 Task: Copy your referral link.
Action: Mouse moved to (54, 78)
Screenshot: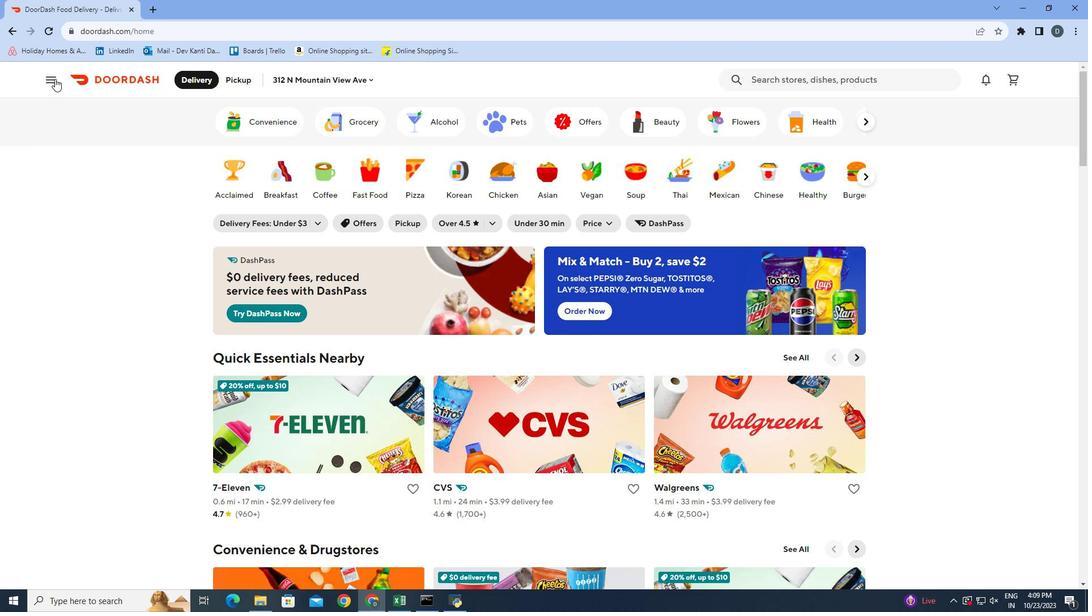 
Action: Mouse pressed left at (54, 78)
Screenshot: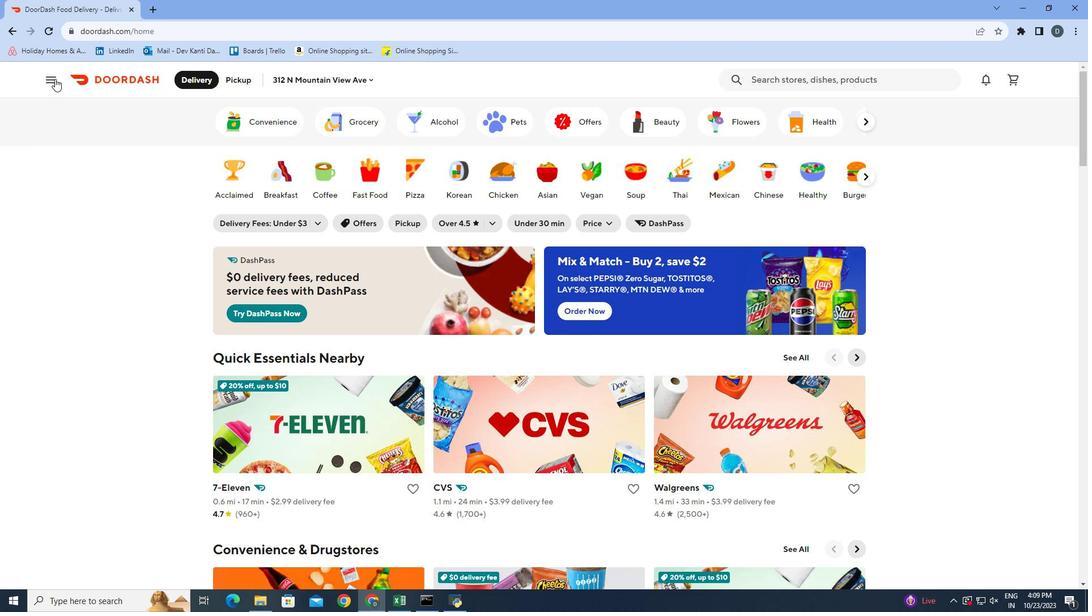 
Action: Mouse moved to (96, 354)
Screenshot: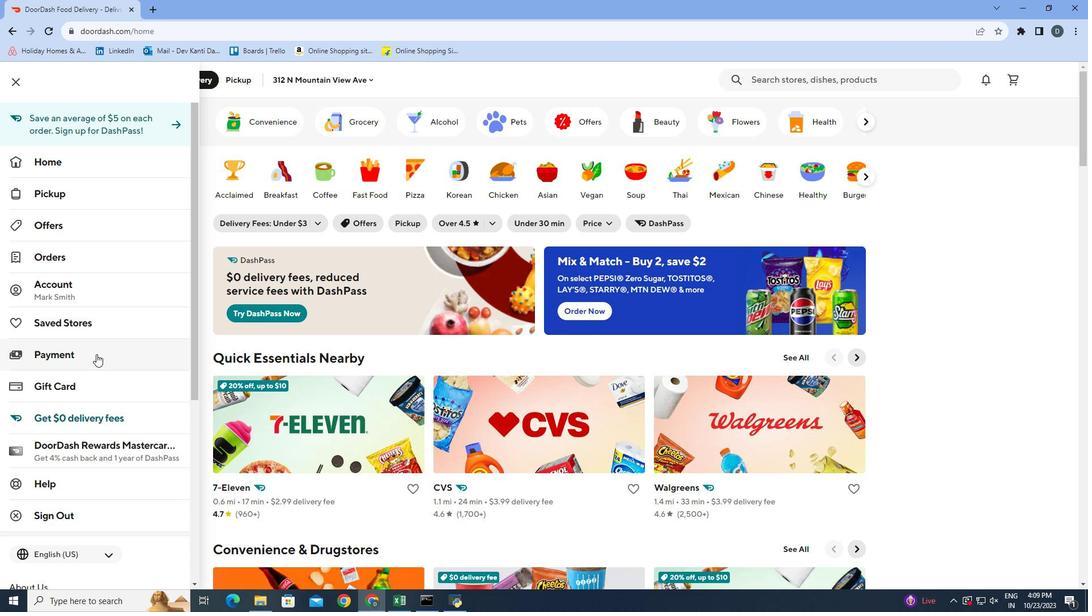 
Action: Mouse pressed left at (96, 354)
Screenshot: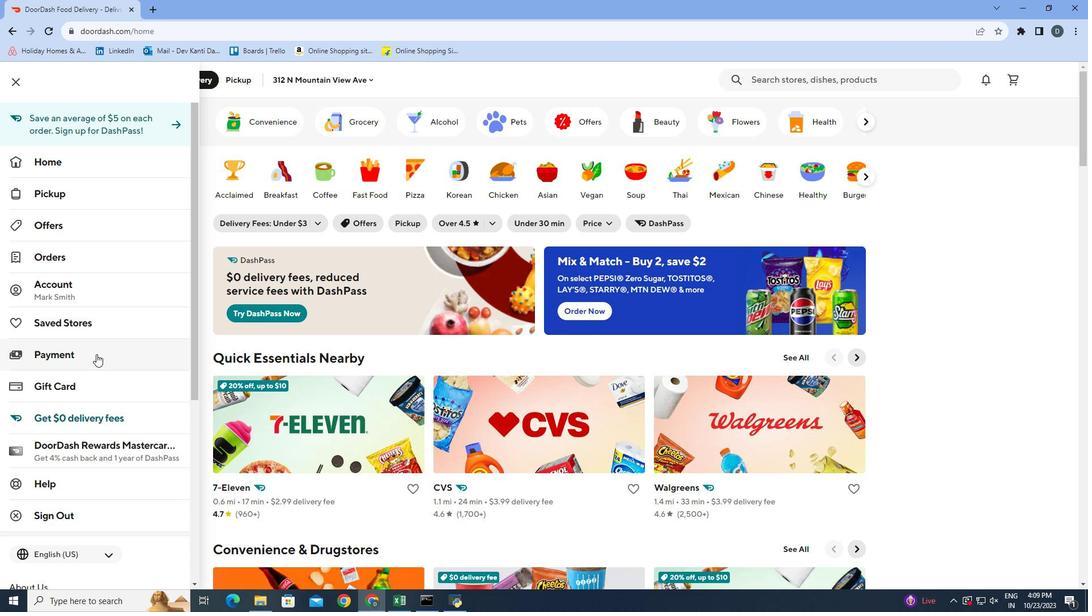 
Action: Mouse moved to (771, 286)
Screenshot: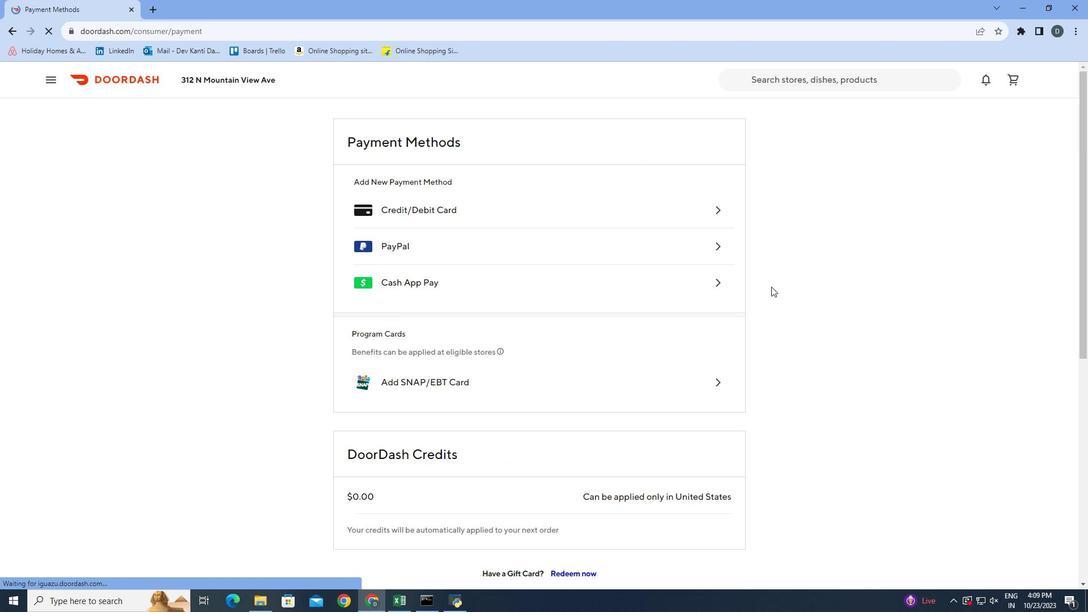
Action: Mouse scrolled (771, 286) with delta (0, 0)
Screenshot: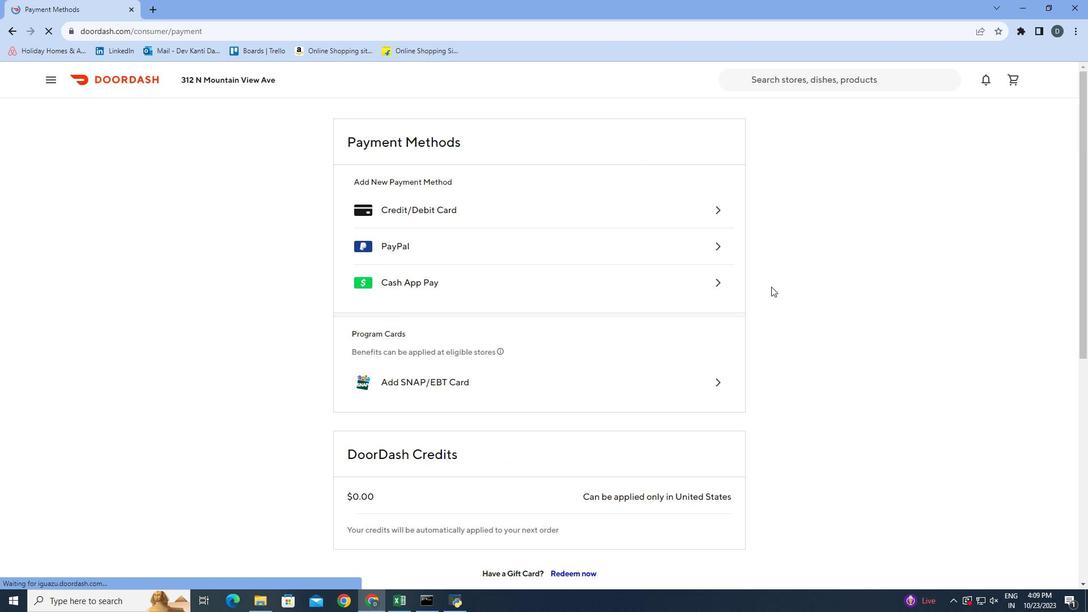 
Action: Mouse moved to (779, 416)
Screenshot: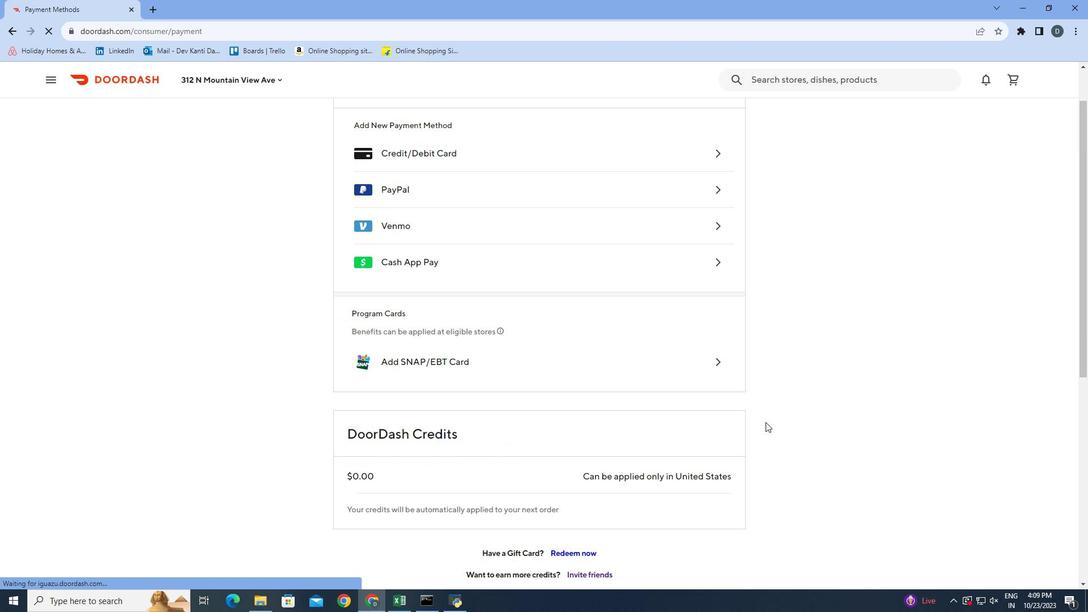 
Action: Mouse scrolled (779, 415) with delta (0, 0)
Screenshot: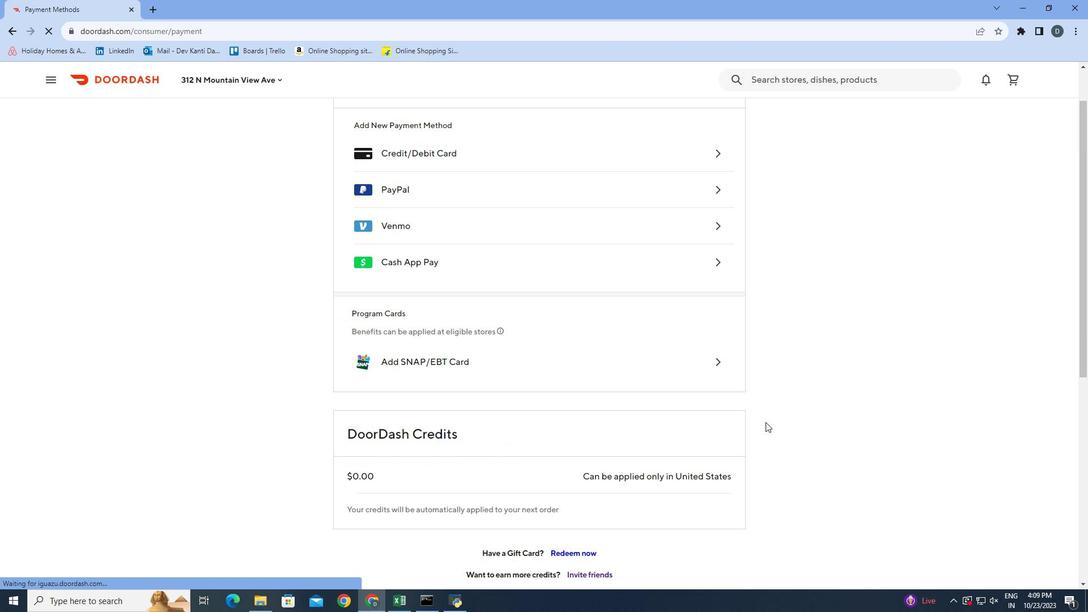 
Action: Mouse moved to (780, 416)
Screenshot: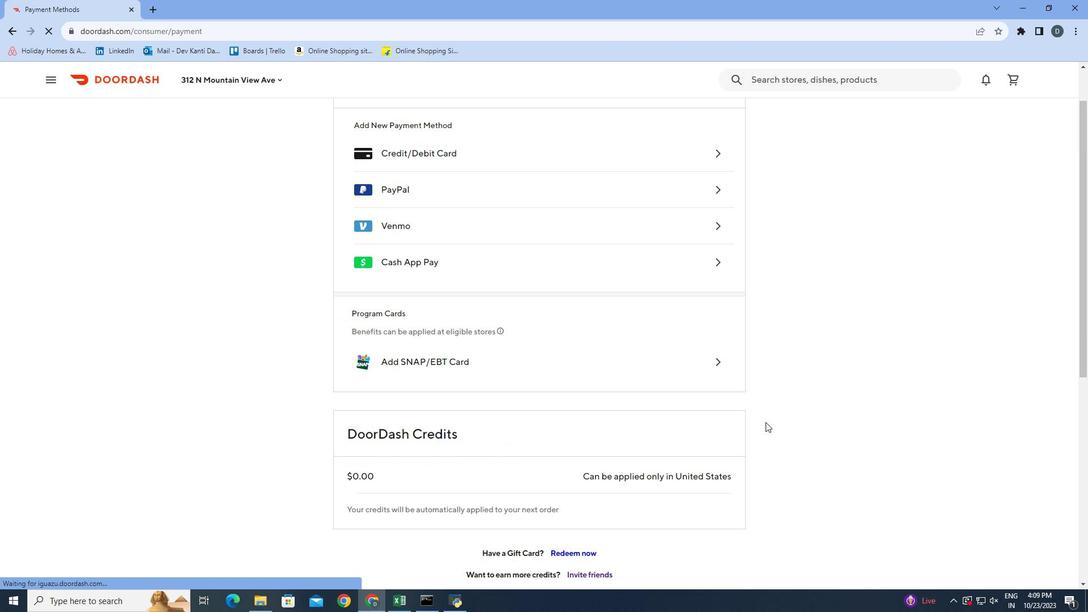 
Action: Mouse scrolled (780, 415) with delta (0, 0)
Screenshot: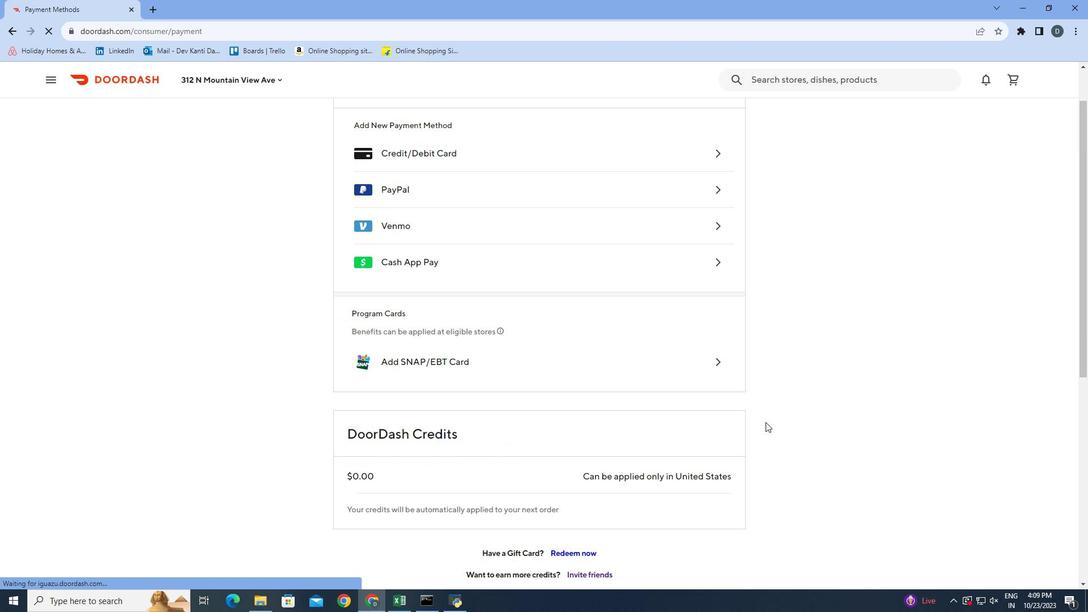 
Action: Mouse moved to (600, 465)
Screenshot: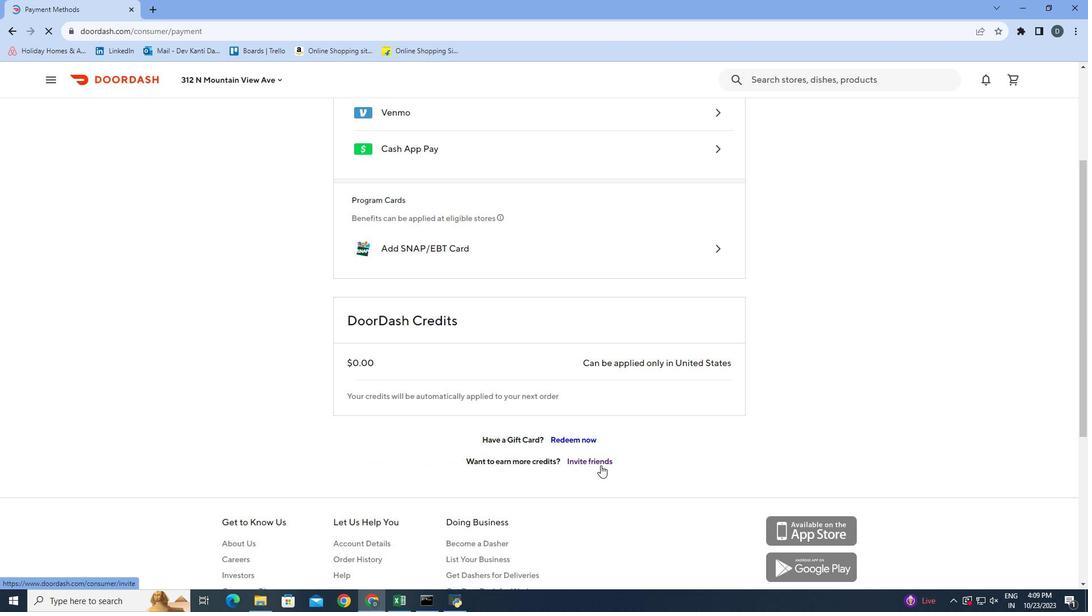 
Action: Mouse pressed left at (600, 465)
Screenshot: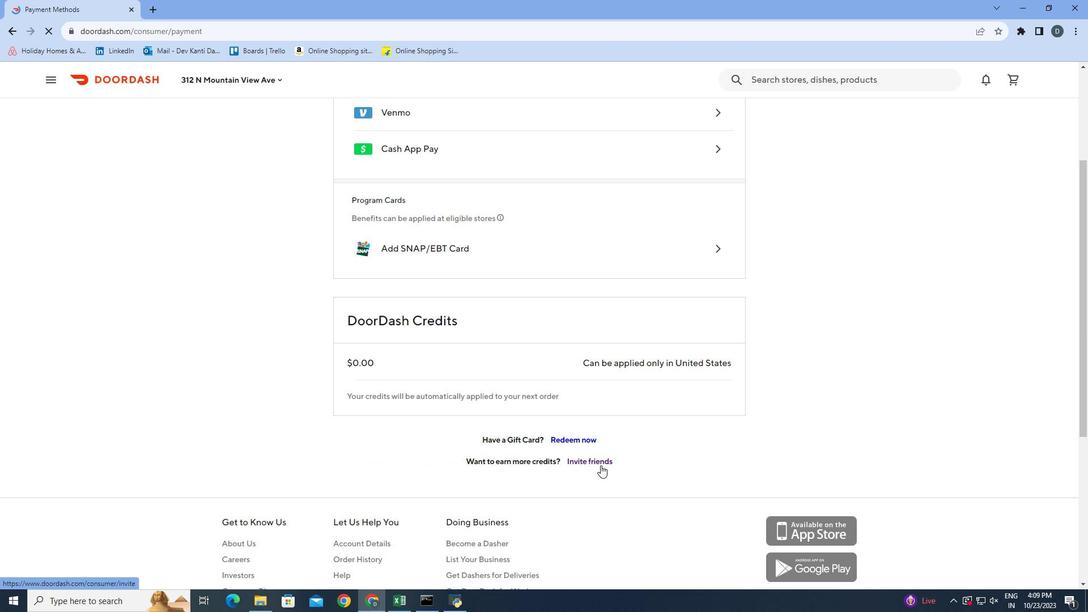 
Action: Mouse moved to (639, 396)
Screenshot: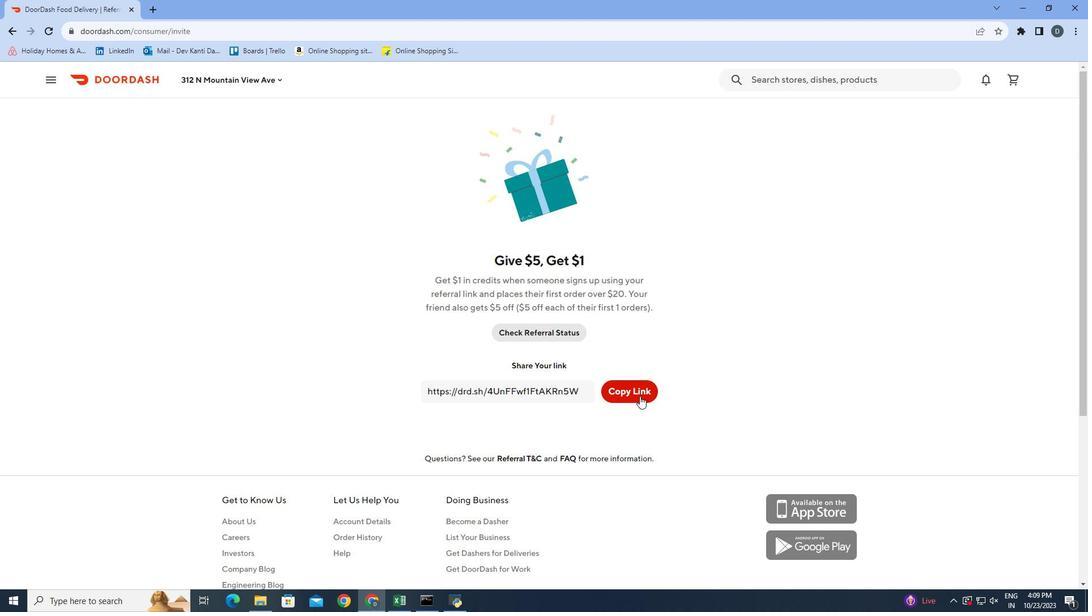 
Action: Mouse pressed left at (639, 396)
Screenshot: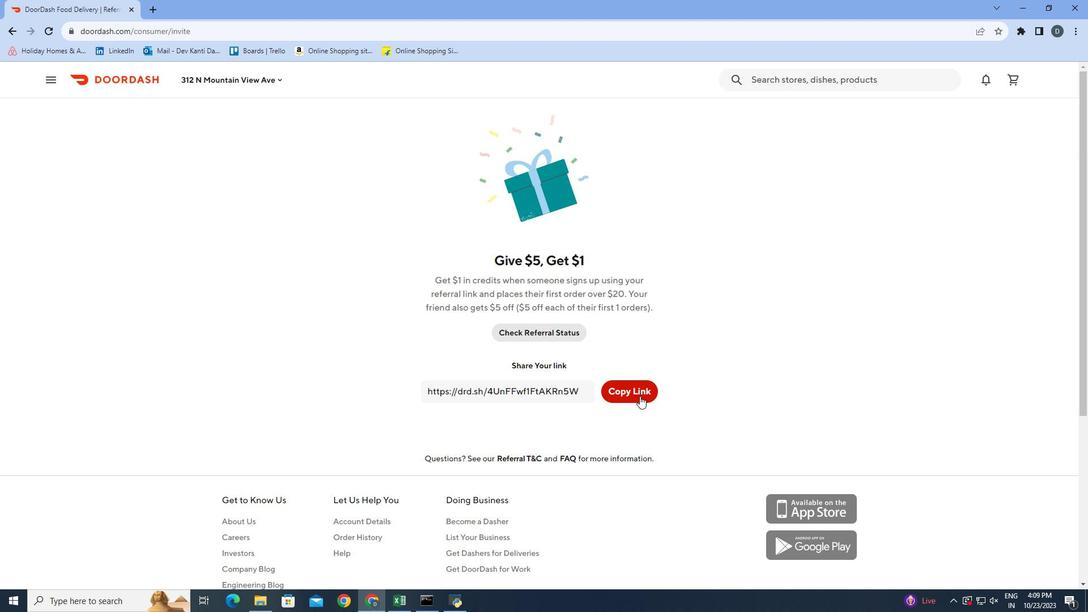 
Action: Mouse moved to (643, 385)
Screenshot: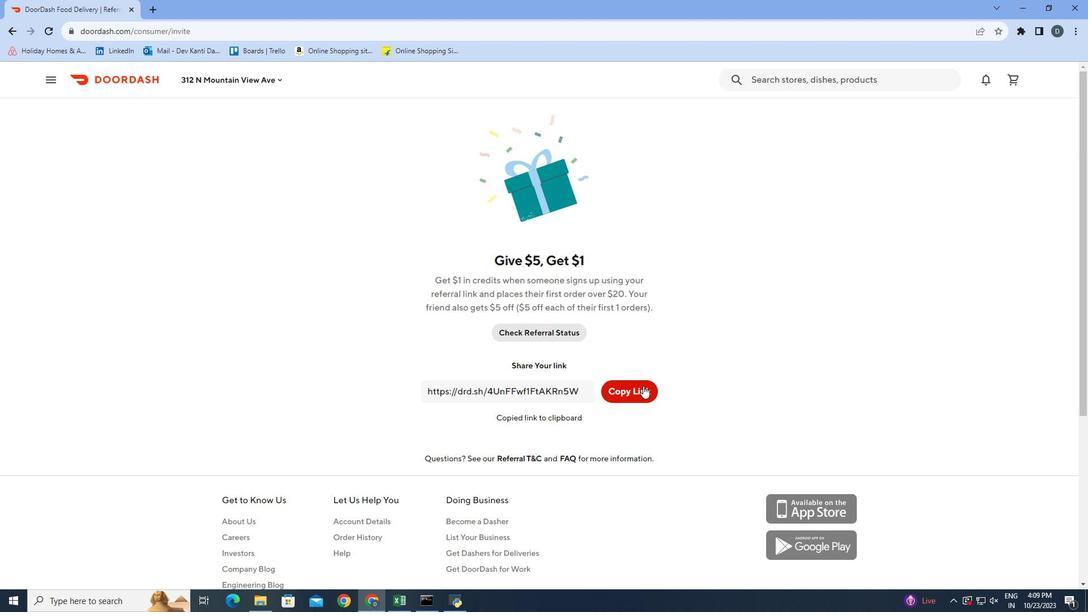 
Action: Mouse pressed left at (643, 385)
Screenshot: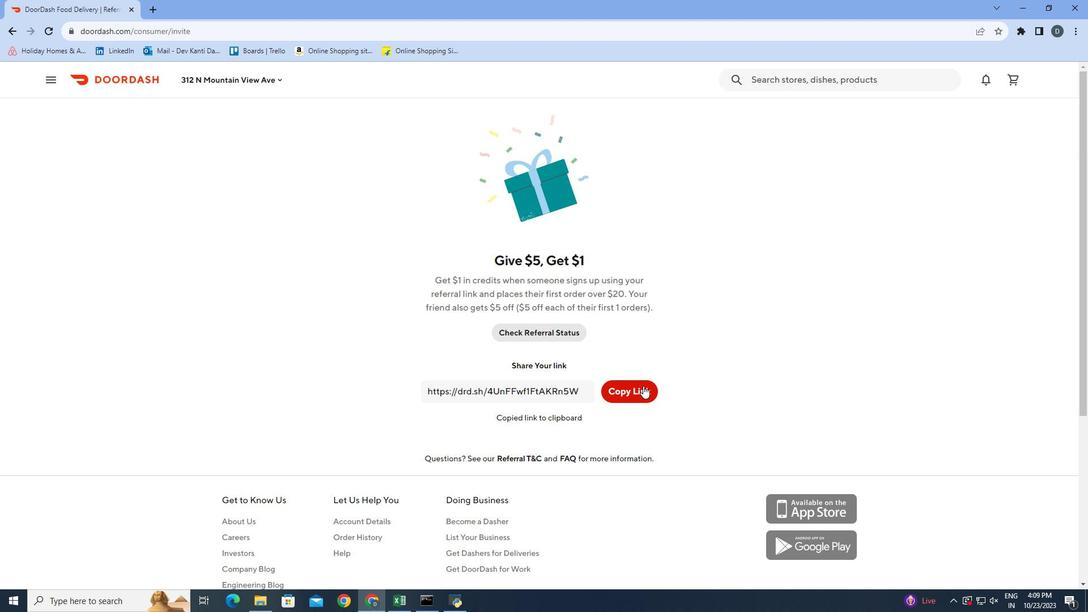 
Action: Mouse moved to (639, 391)
Screenshot: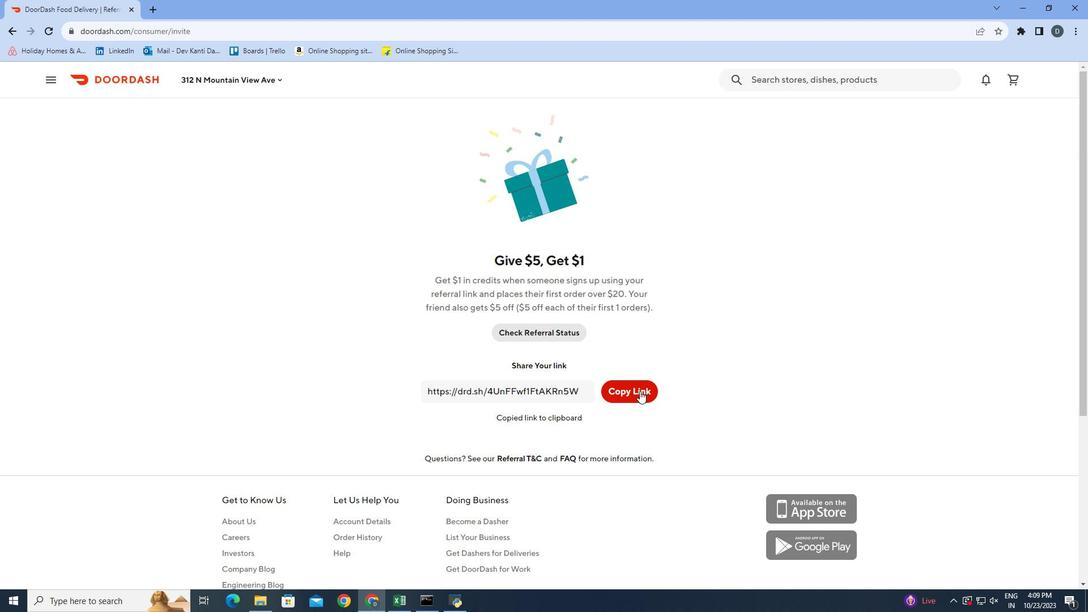 
Action: Mouse pressed left at (639, 391)
Screenshot: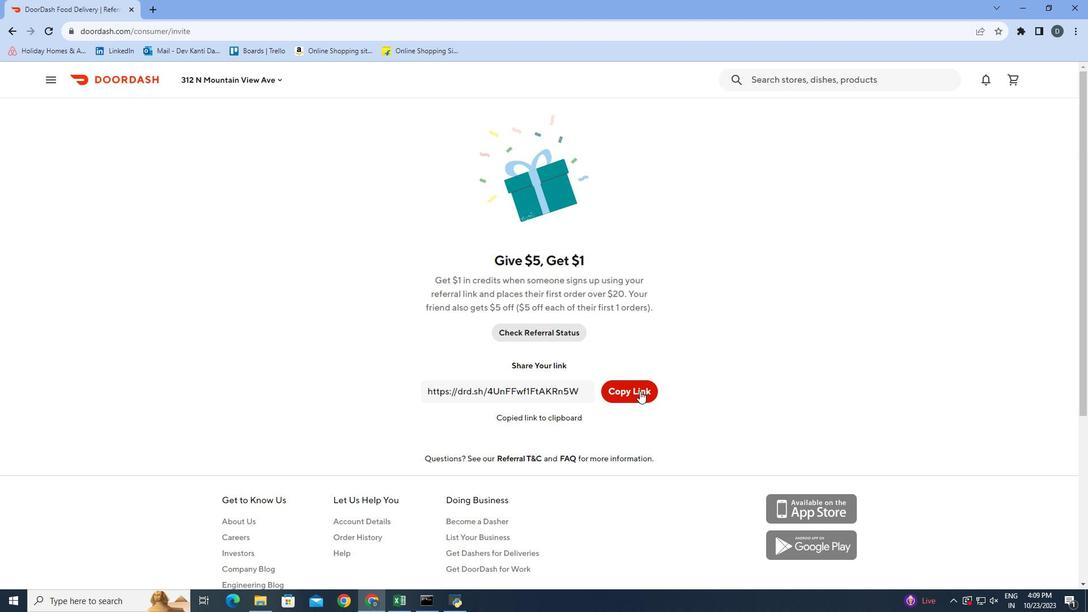
Action: Mouse pressed left at (639, 391)
Screenshot: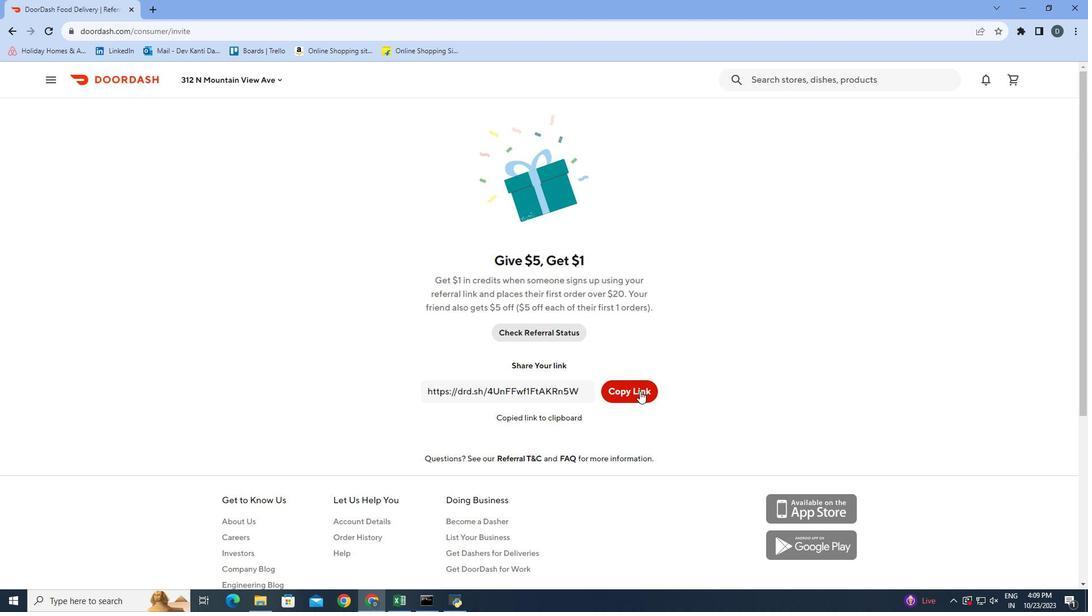 
Action: Mouse moved to (633, 387)
Screenshot: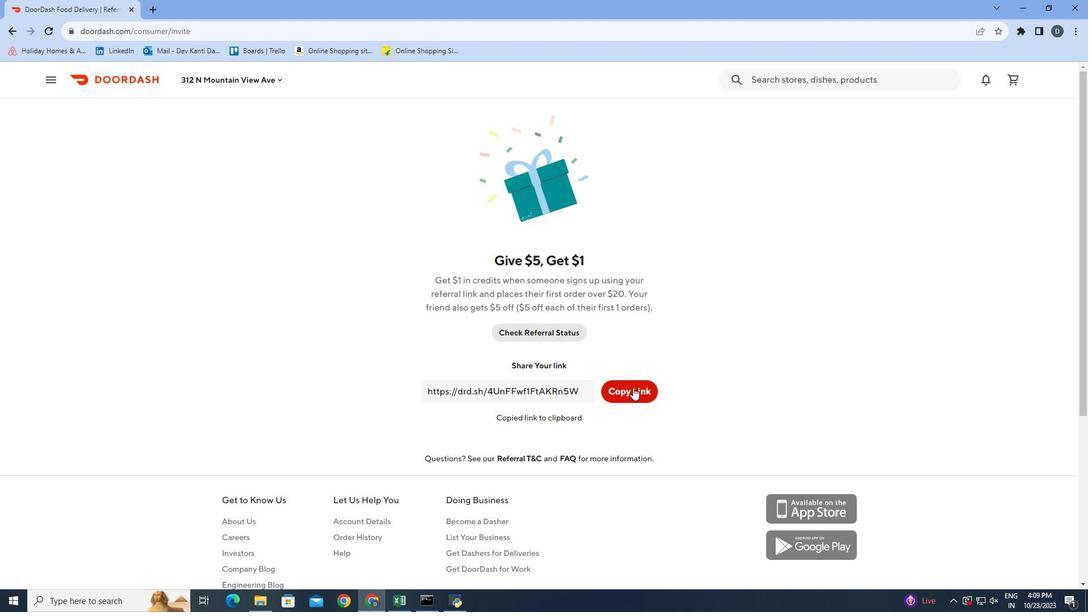 
Action: Mouse pressed left at (633, 387)
Screenshot: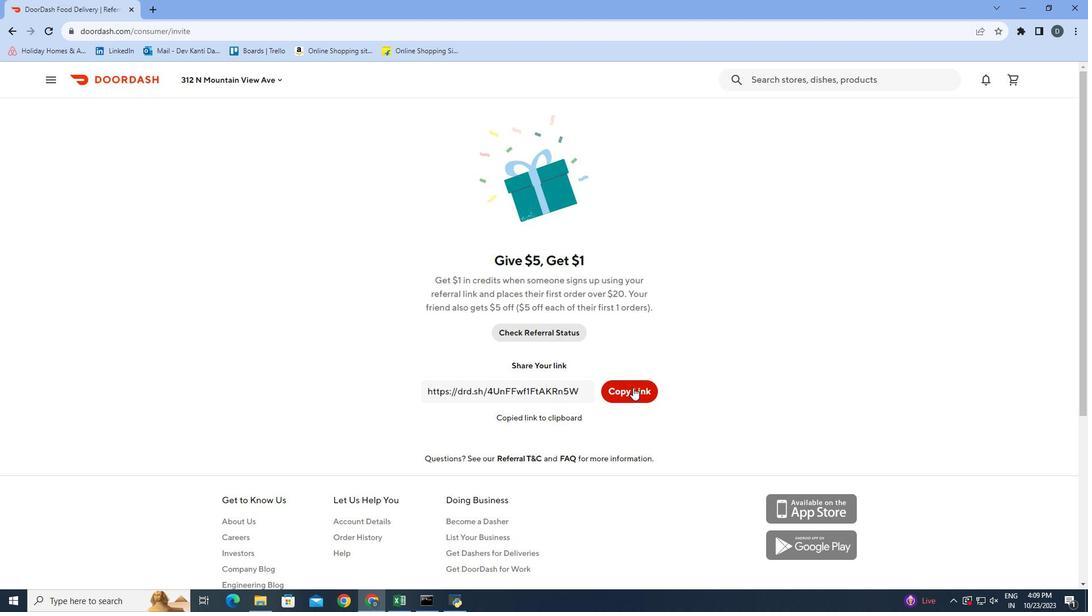 
Action: Mouse pressed left at (633, 387)
Screenshot: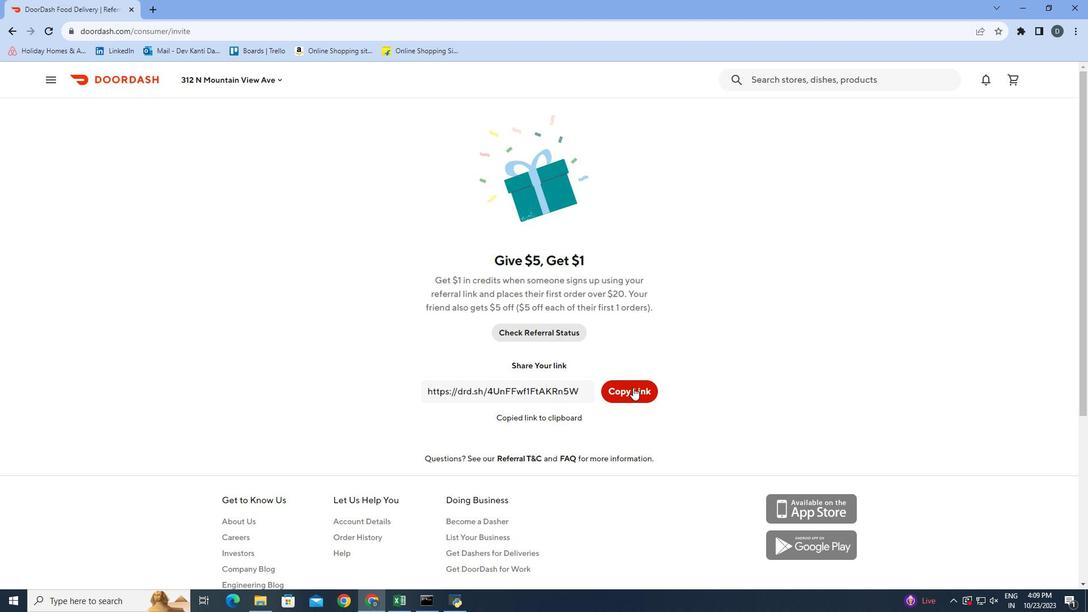 
Action: Mouse moved to (633, 387)
Screenshot: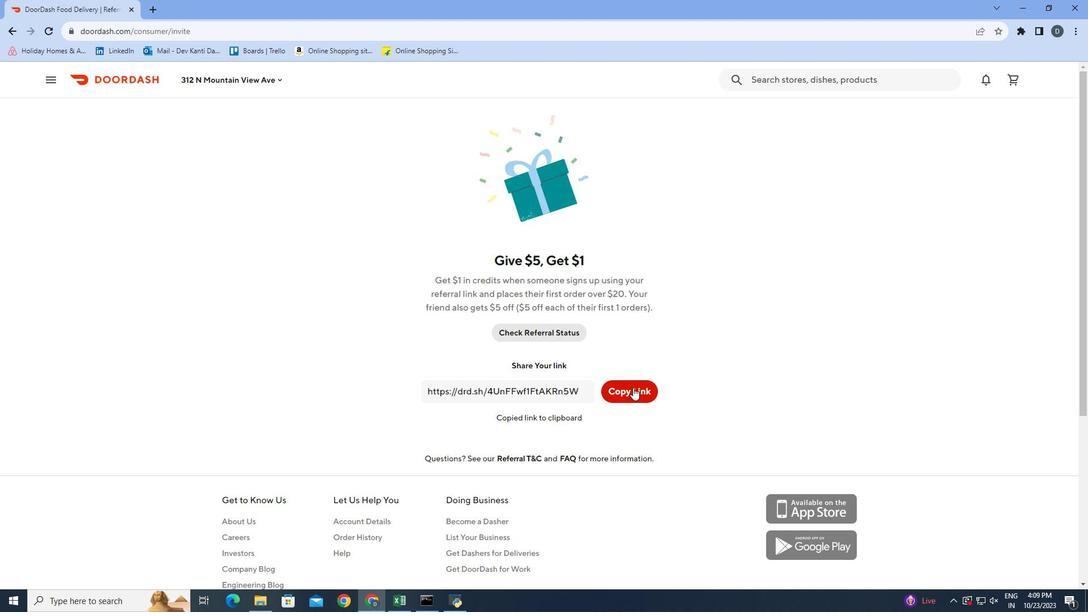 
Action: Mouse pressed left at (633, 387)
Screenshot: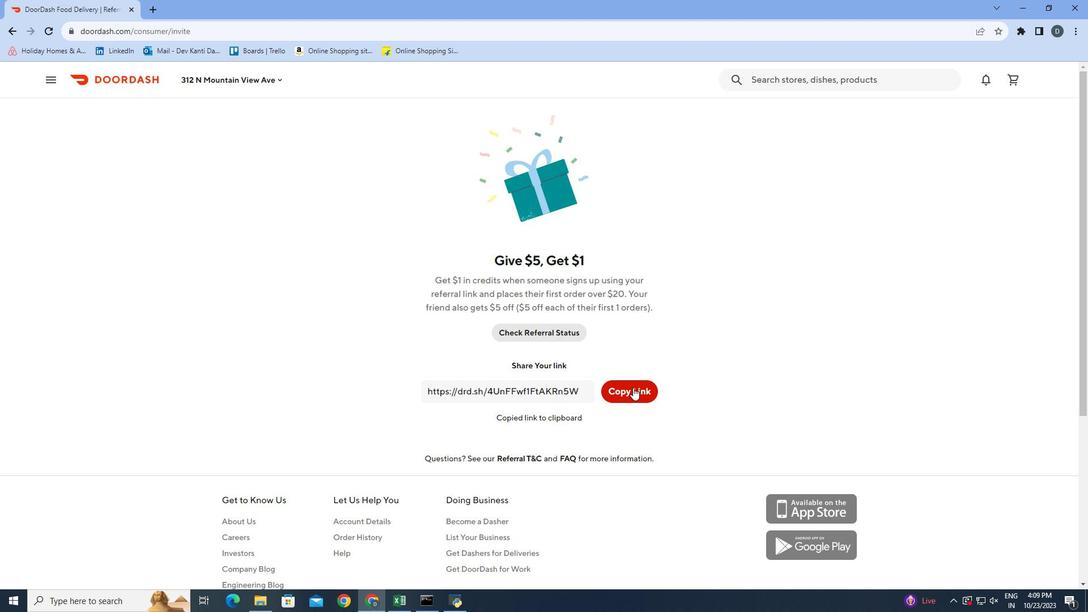 
Action: Mouse pressed left at (633, 387)
Screenshot: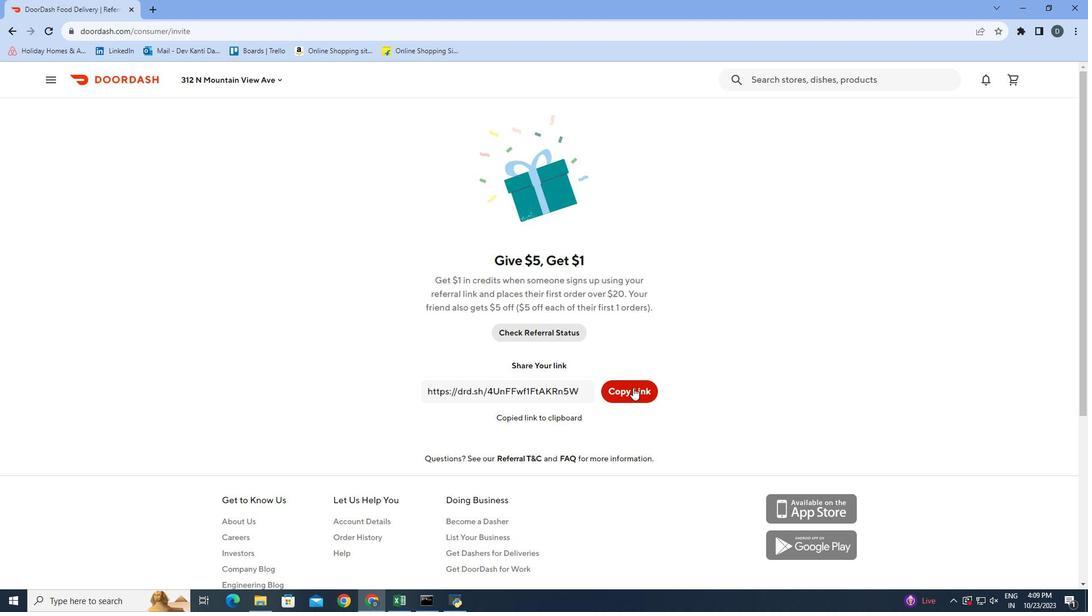 
Action: Mouse moved to (633, 387)
Screenshot: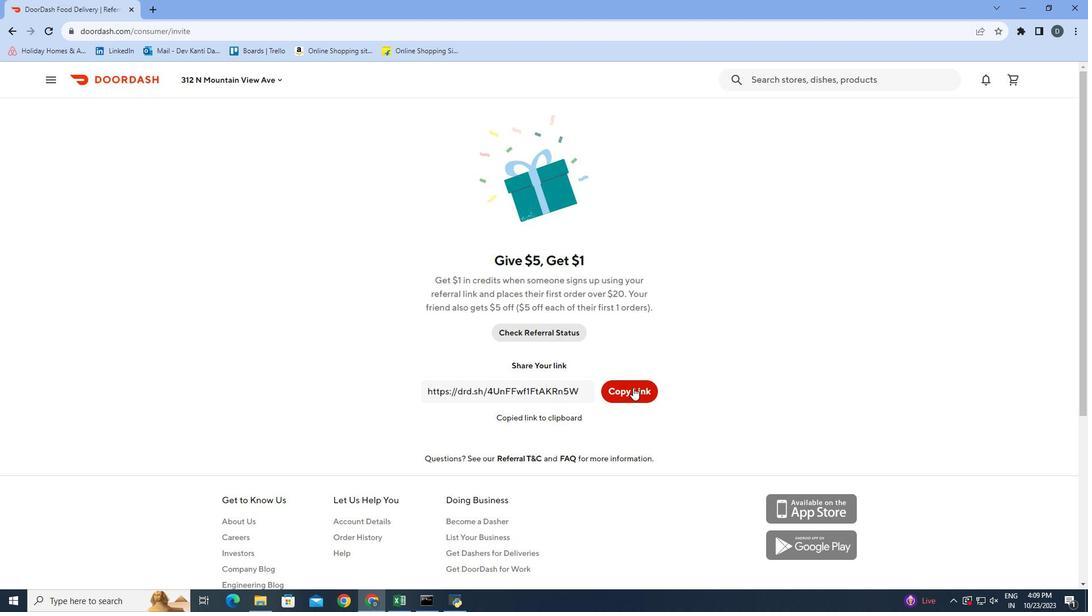 
Action: Mouse pressed left at (633, 387)
Screenshot: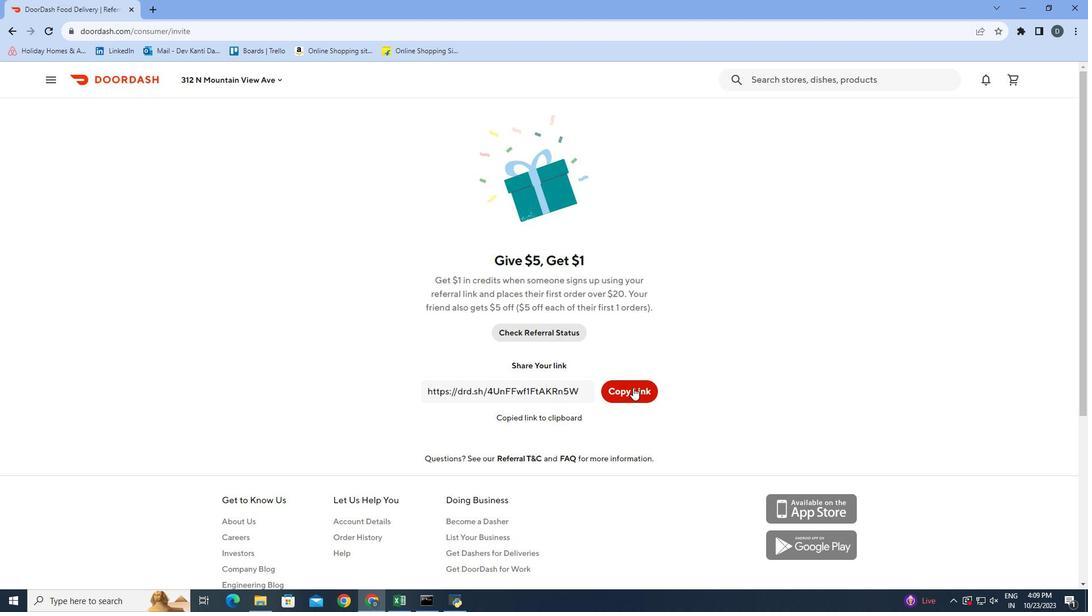 
Action: Mouse pressed left at (633, 387)
Screenshot: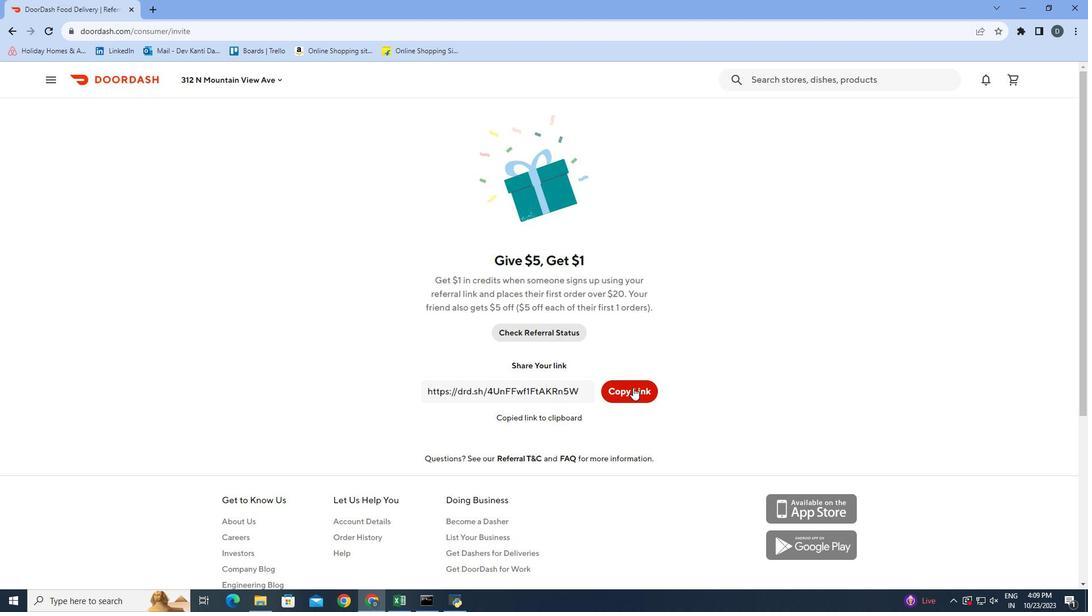 
Action: Mouse pressed left at (633, 387)
Screenshot: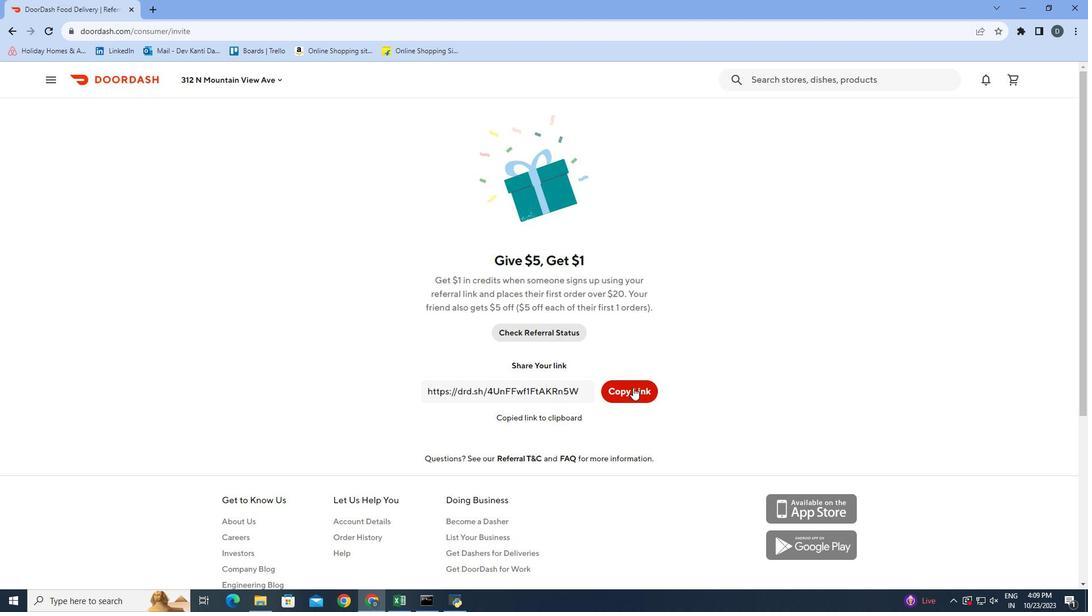 
Action: Mouse moved to (188, 265)
Screenshot: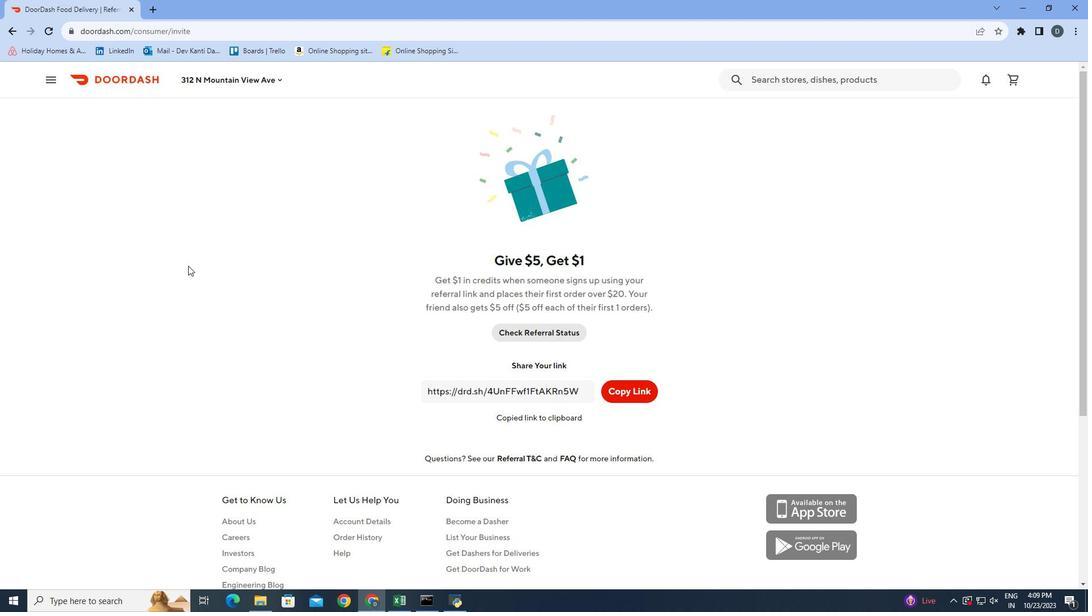 
